 Task: Look for properties with two bedrooms for rent.
Action: Key pressed <Key.shift><Key.shift><Key.shift><Key.shift><Key.shift>NEW<Key.backspace><Key.backspace>w<Key.backspace>ew<Key.space><Key.shift>York,<Key.space><Key.shift>NY,<Key.space><Key.shift><Key.shift><Key.shift>USA
Screenshot: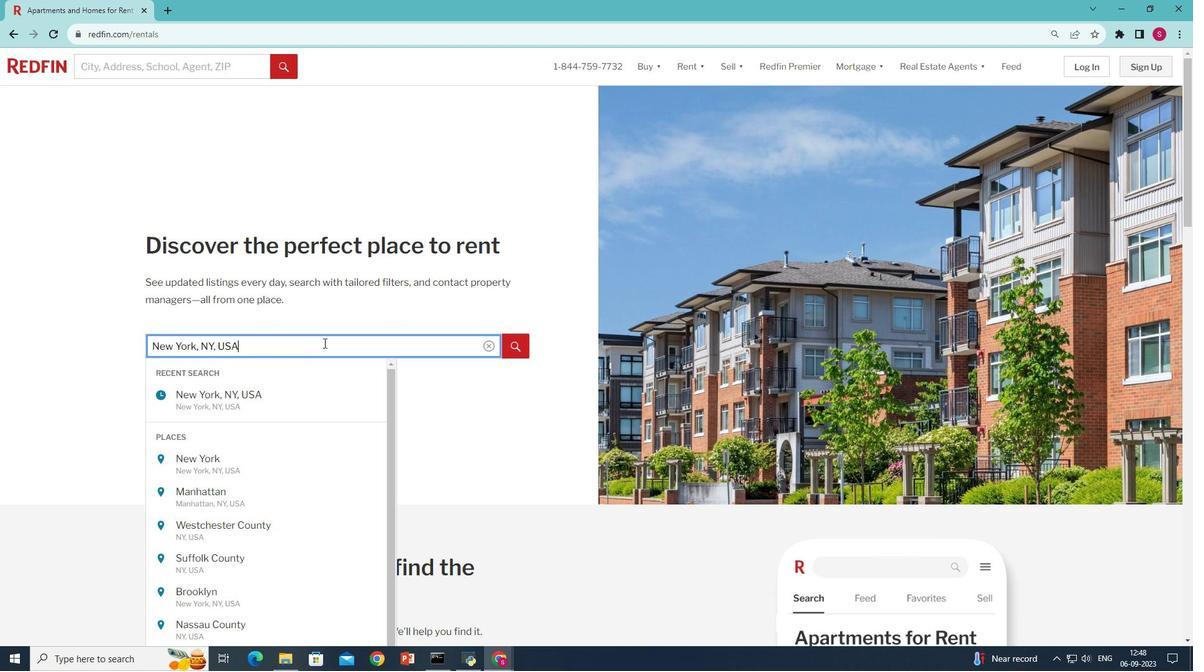
Action: Mouse moved to (519, 348)
Screenshot: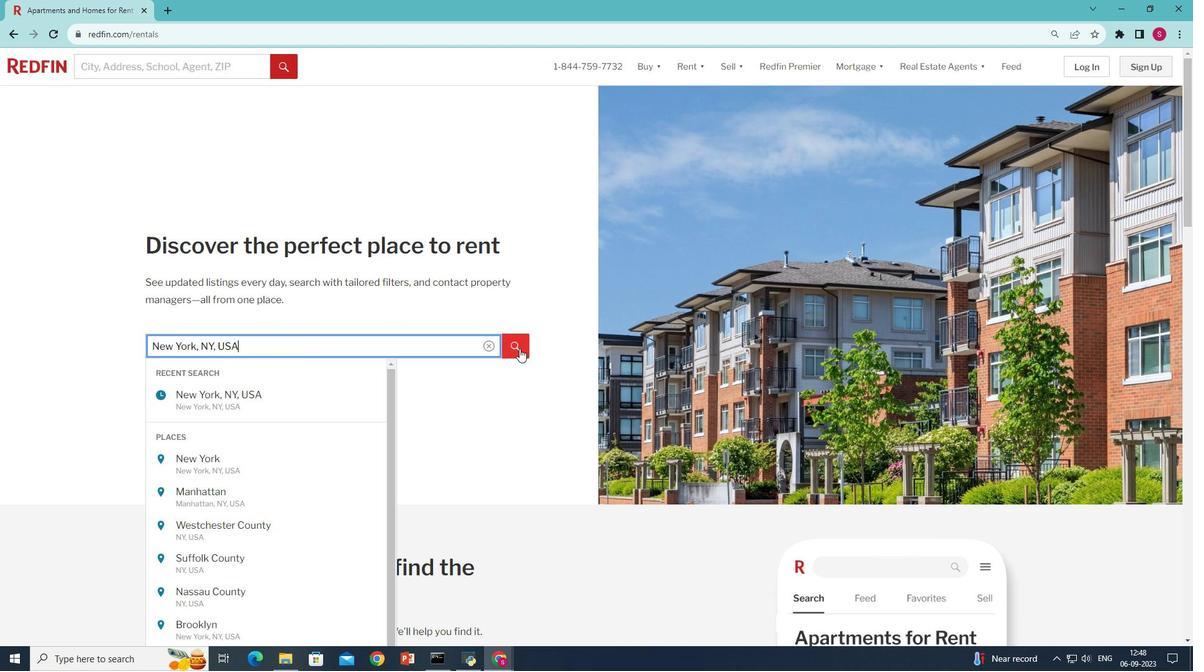 
Action: Mouse pressed left at (519, 348)
Screenshot: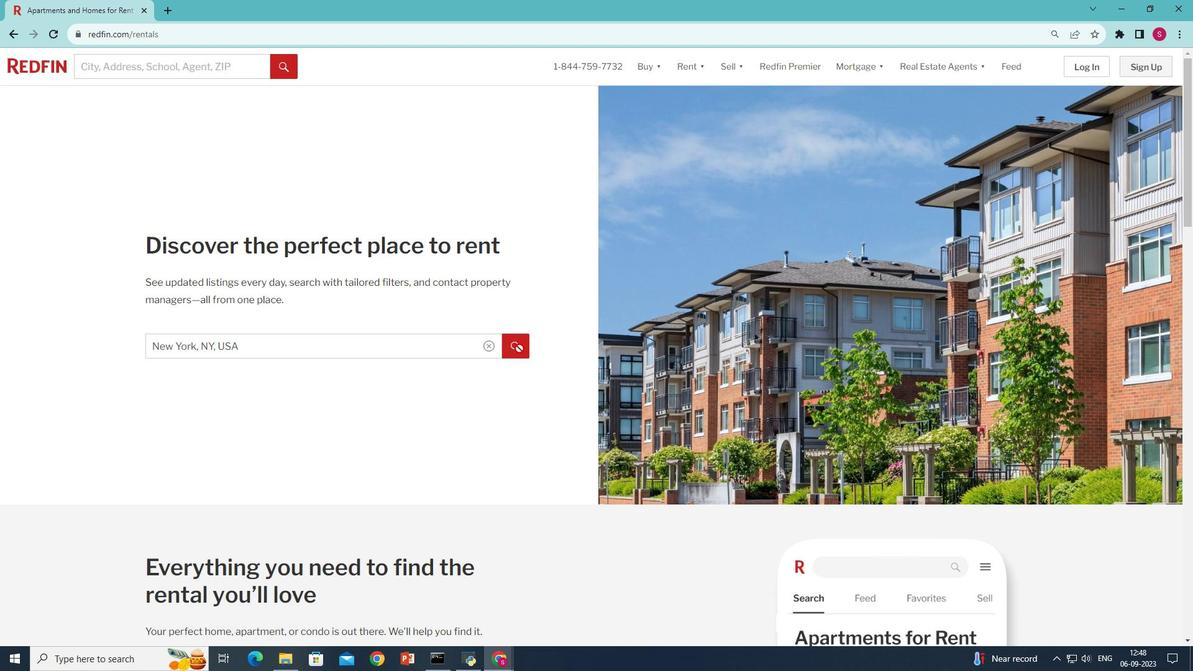
Action: Mouse moved to (350, 145)
Screenshot: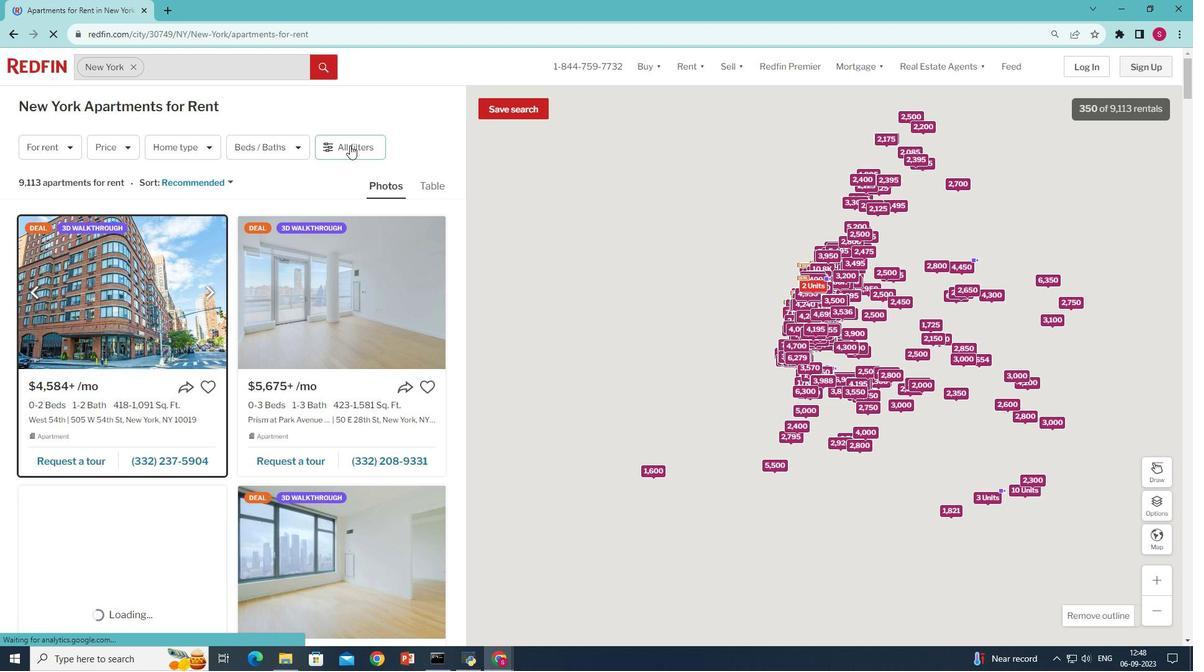 
Action: Mouse pressed left at (350, 145)
Screenshot: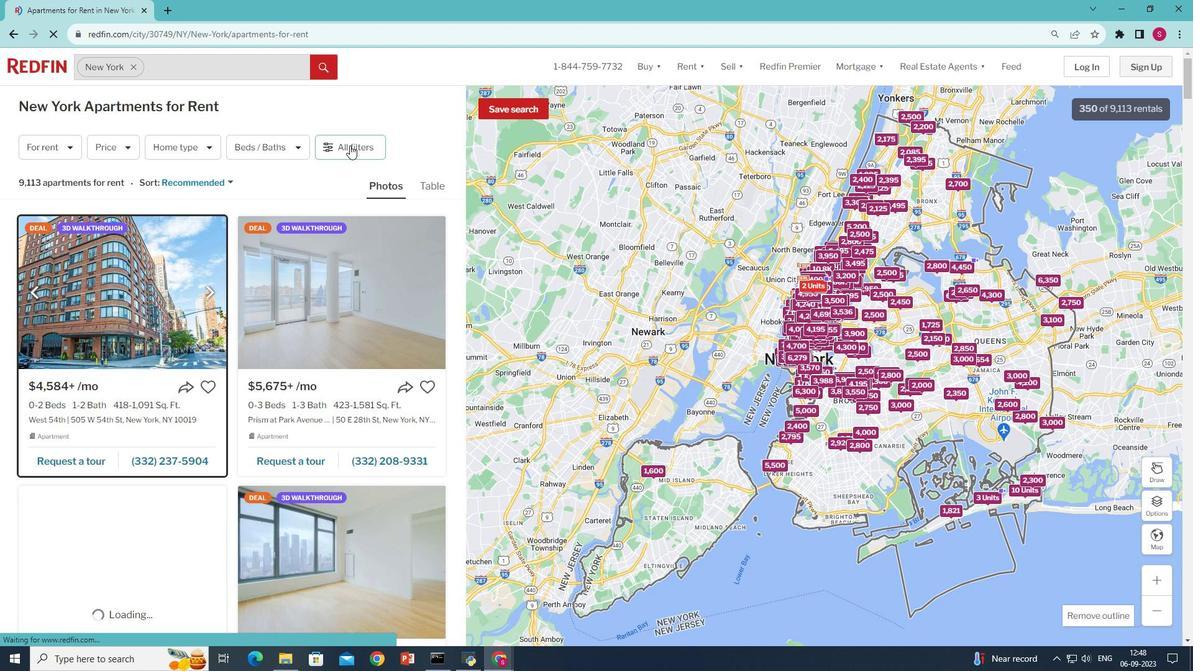 
Action: Mouse pressed left at (350, 145)
Screenshot: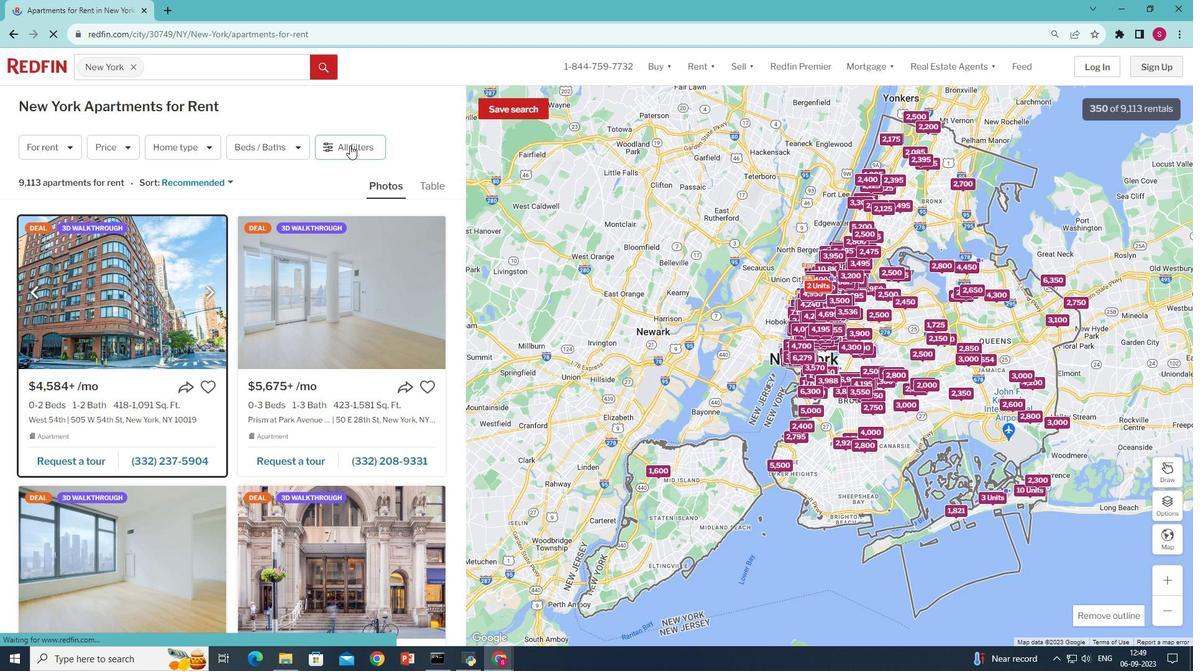 
Action: Mouse pressed left at (350, 145)
Screenshot: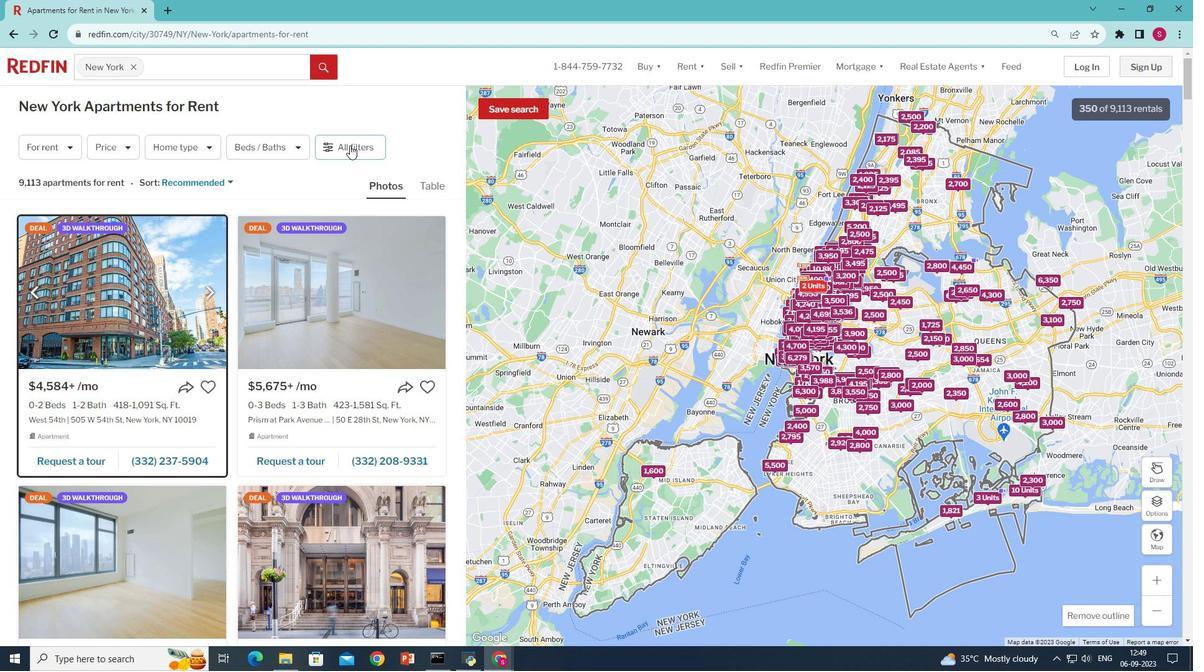 
Action: Mouse moved to (198, 348)
Screenshot: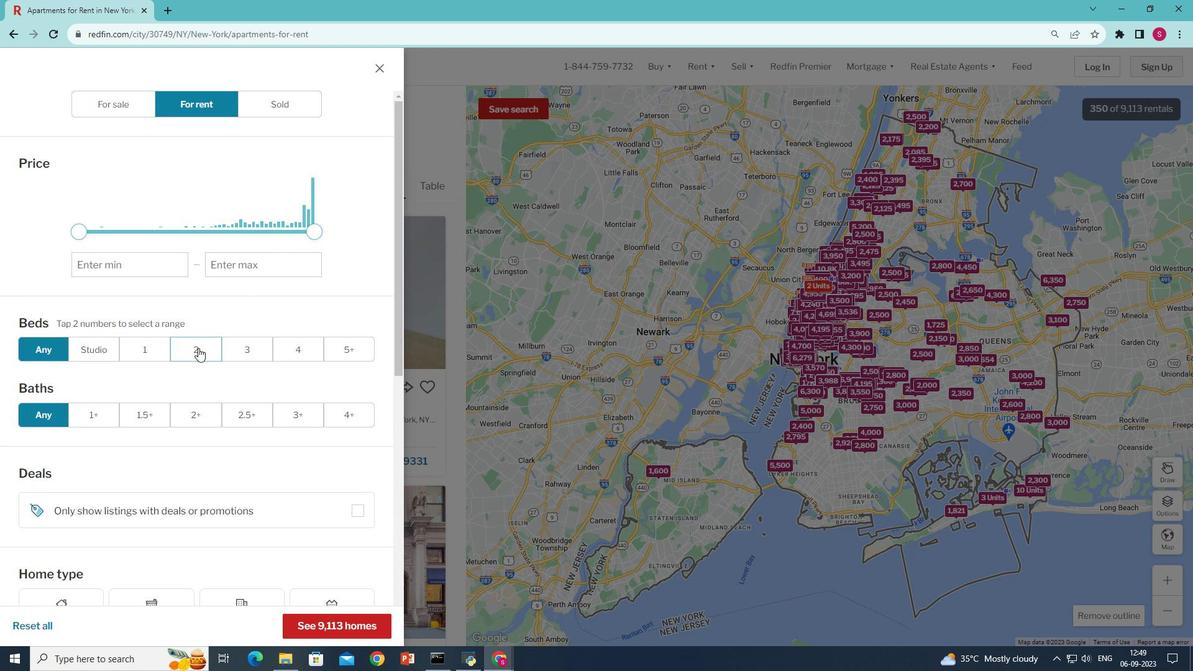
Action: Mouse pressed left at (198, 348)
Screenshot: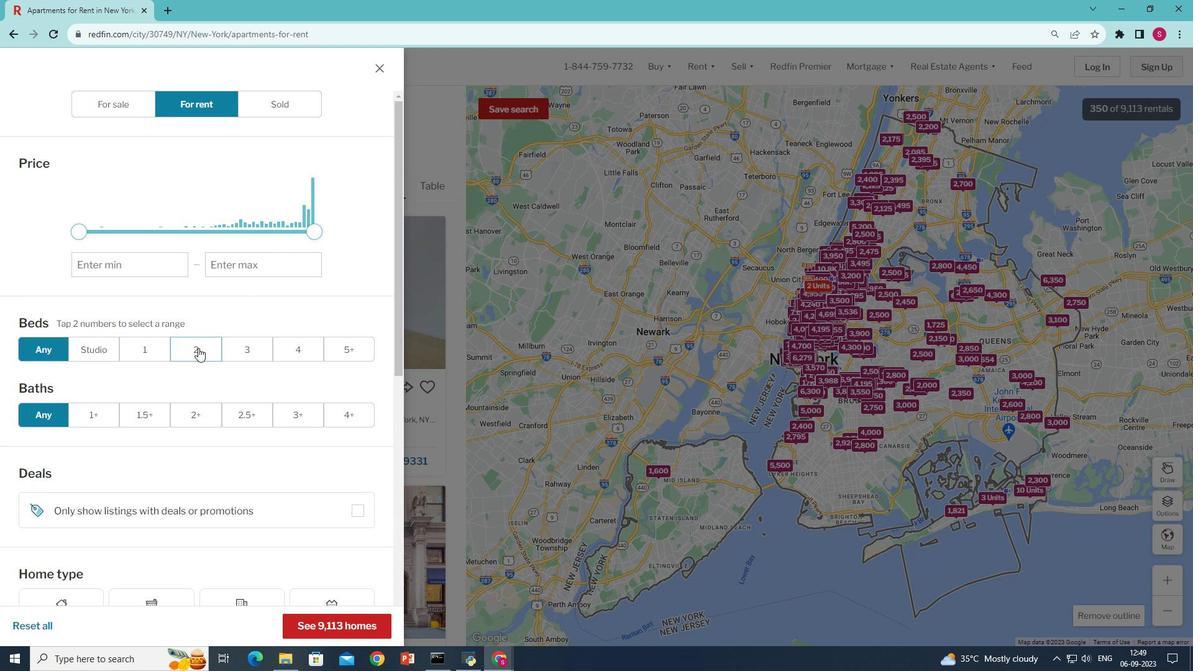
Action: Mouse pressed left at (198, 348)
Screenshot: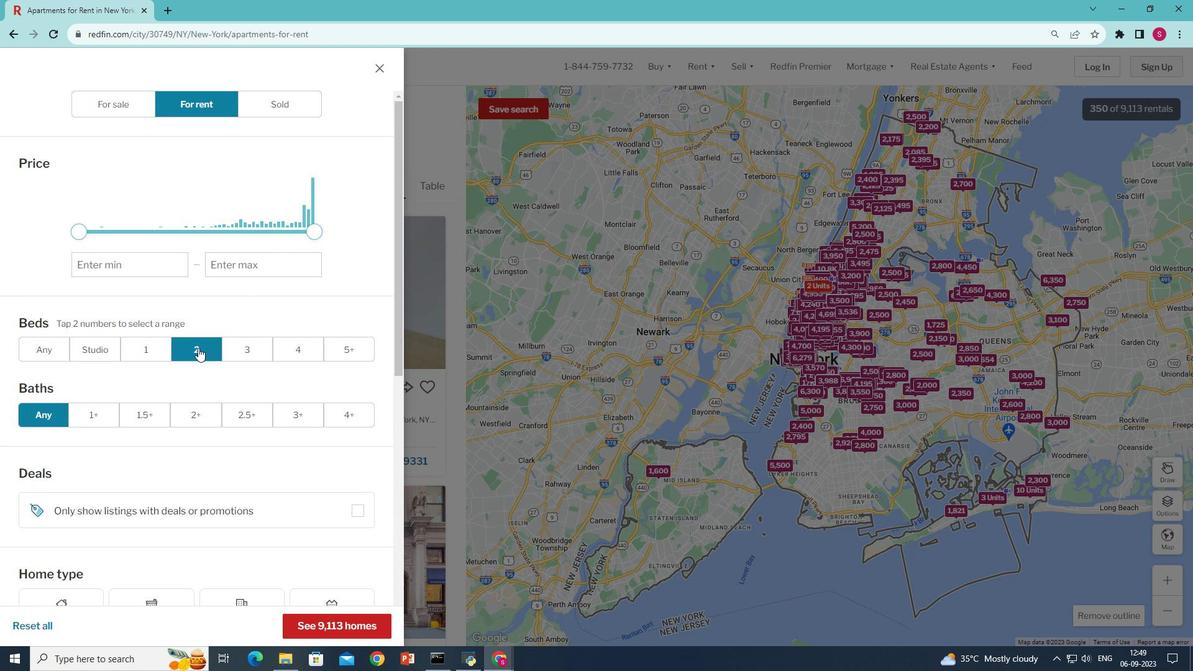 
Action: Mouse moved to (331, 628)
Screenshot: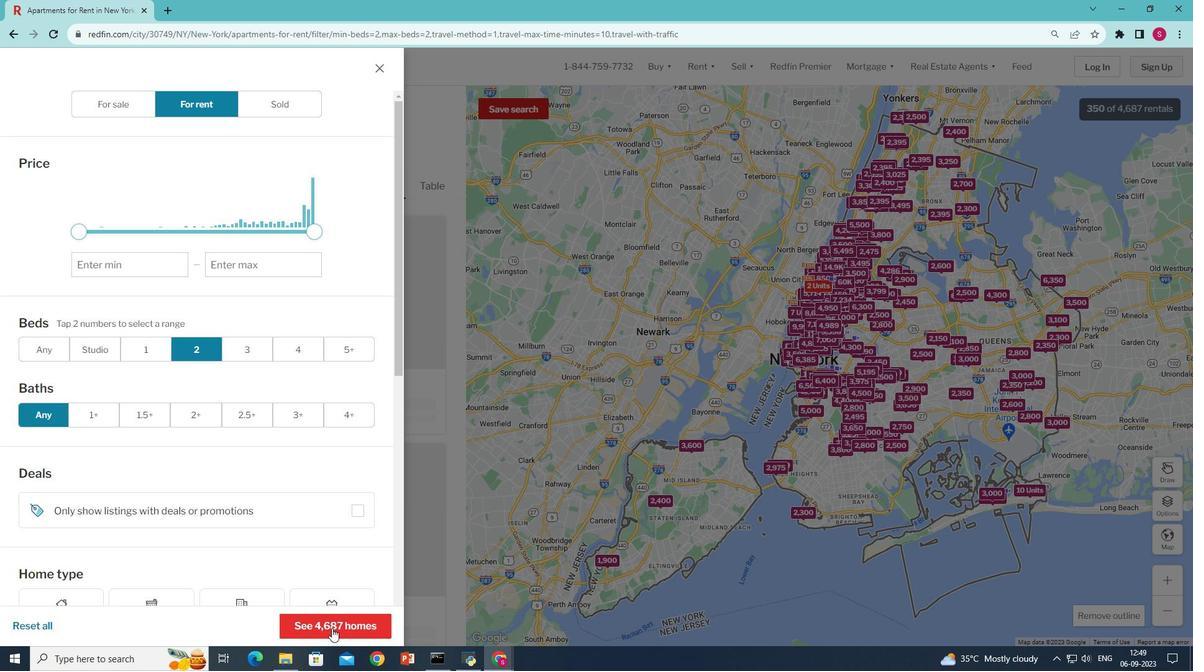 
Action: Mouse pressed left at (331, 628)
Screenshot: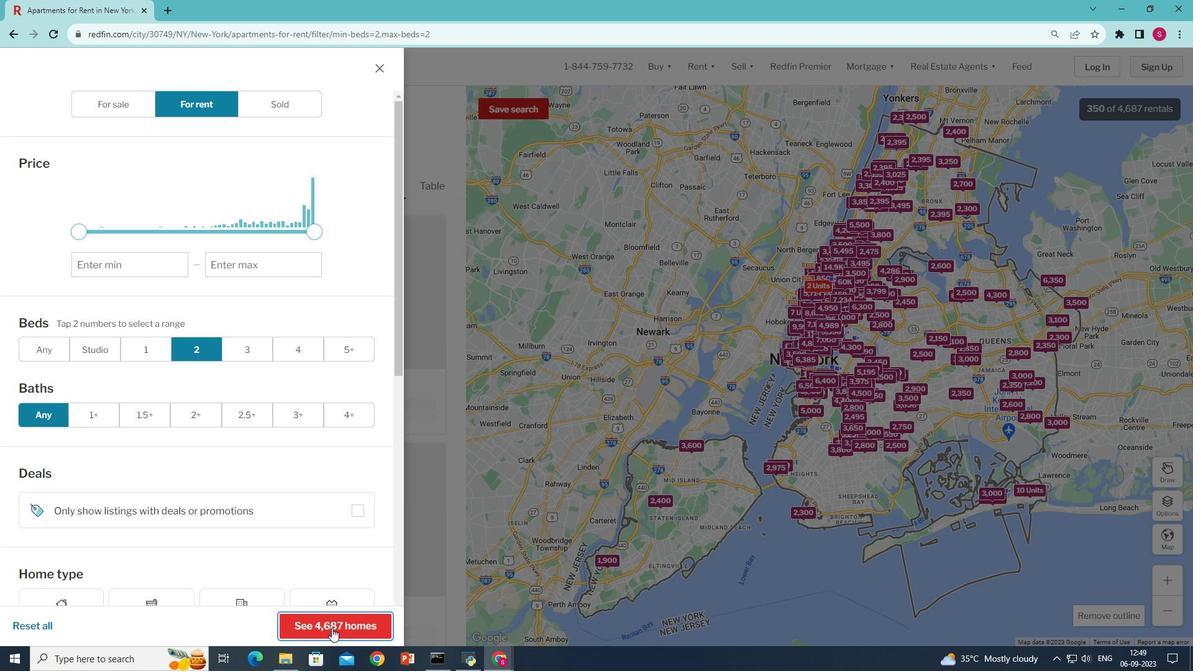 
Action: Mouse moved to (282, 464)
Screenshot: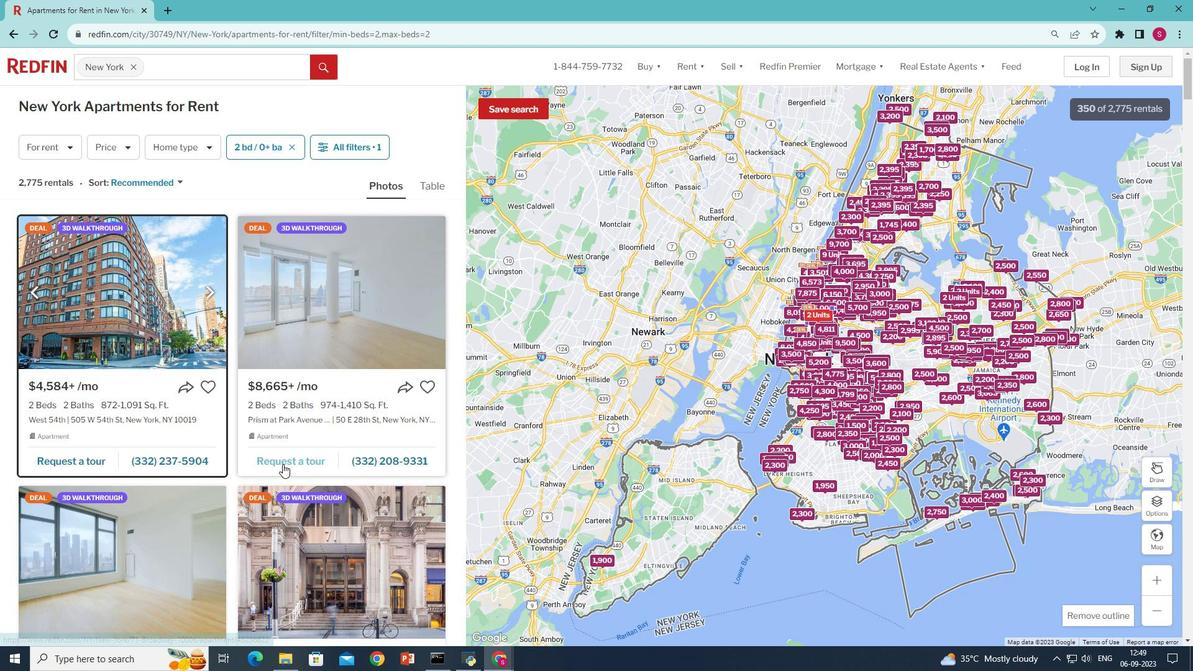 
